 Task: Create List Workplace Policies in Board Product Feature Requests to Workspace Forecasting and Budgeting. Create List Workplace Safety in Board Budget Management to Workspace Forecasting and Budgeting. Create List Occupational Health in Board Social Media Advertising Strategy and Execution to Workspace Forecasting and Budgeting
Action: Mouse moved to (71, 426)
Screenshot: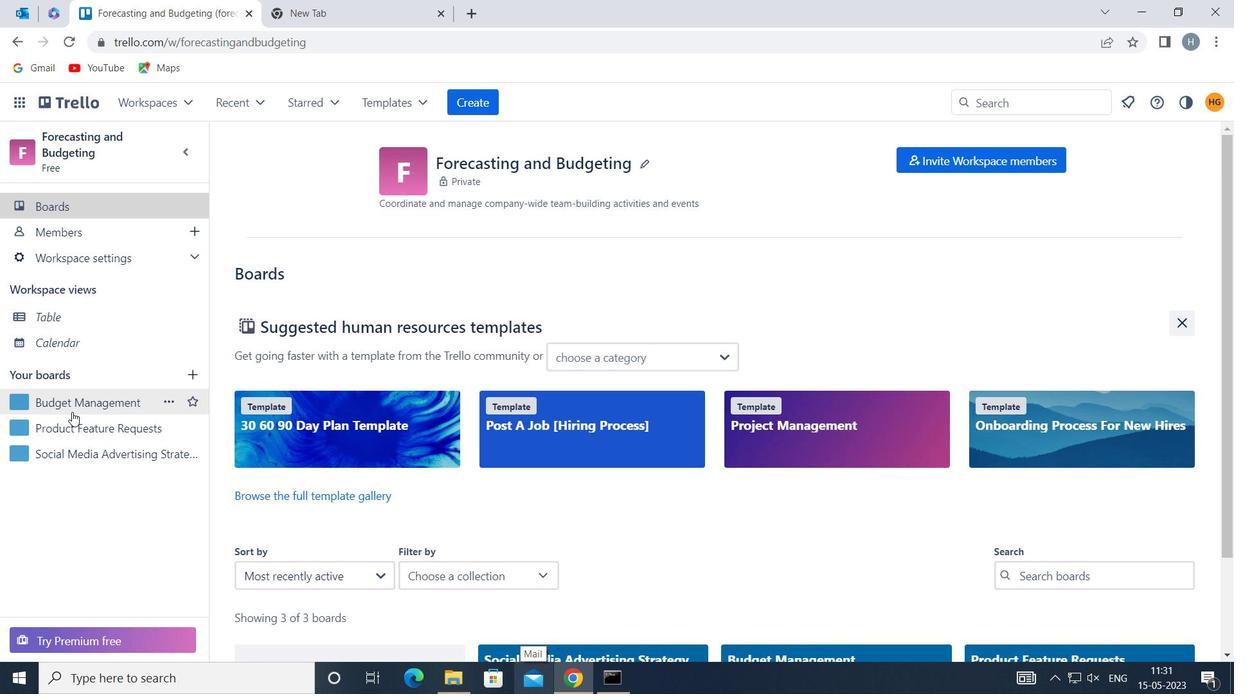 
Action: Mouse pressed left at (71, 426)
Screenshot: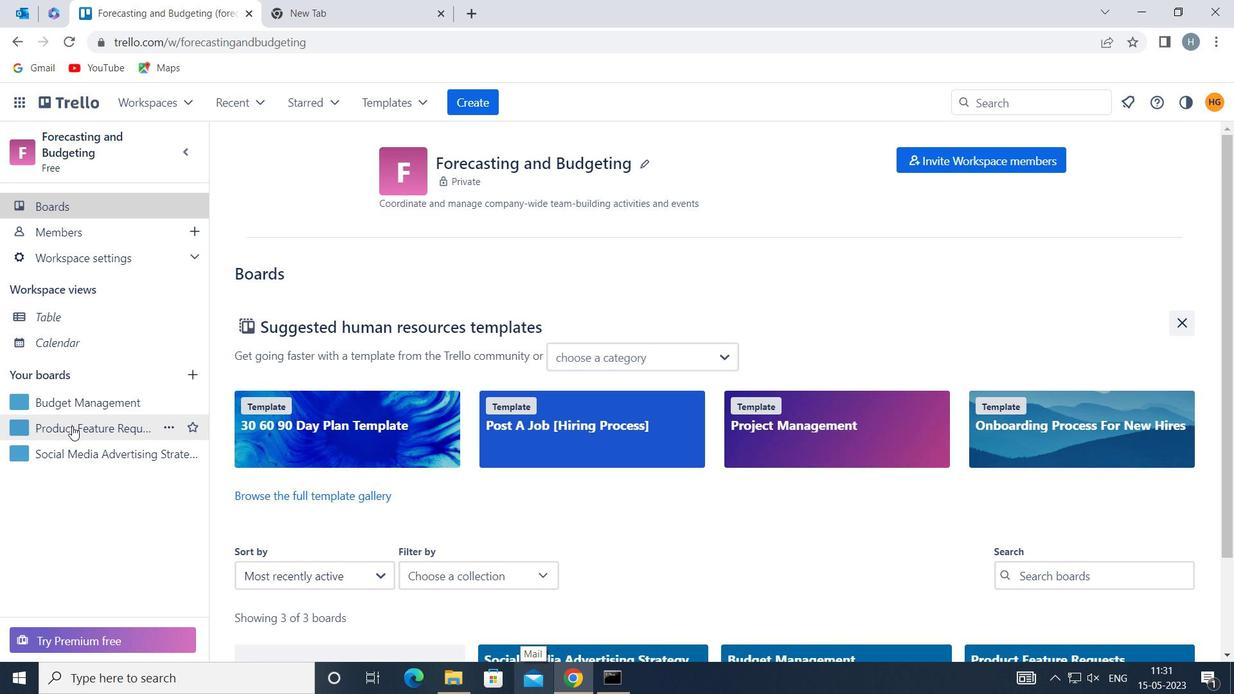 
Action: Mouse moved to (521, 196)
Screenshot: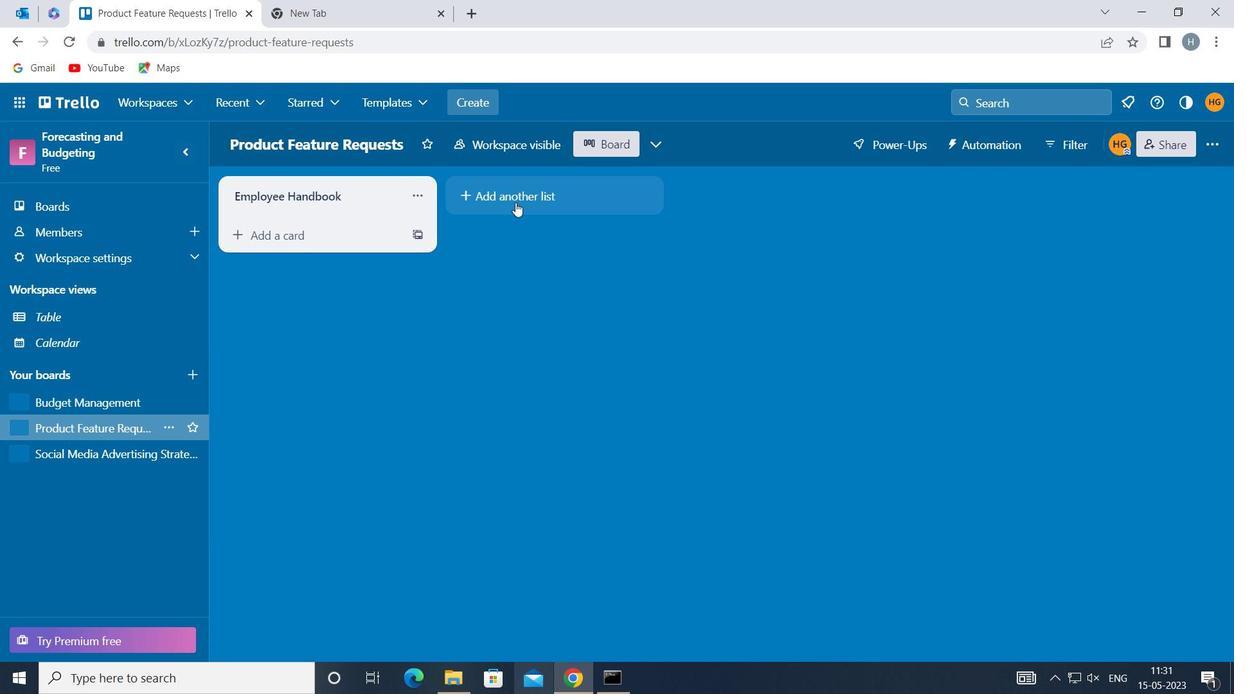
Action: Mouse pressed left at (521, 196)
Screenshot: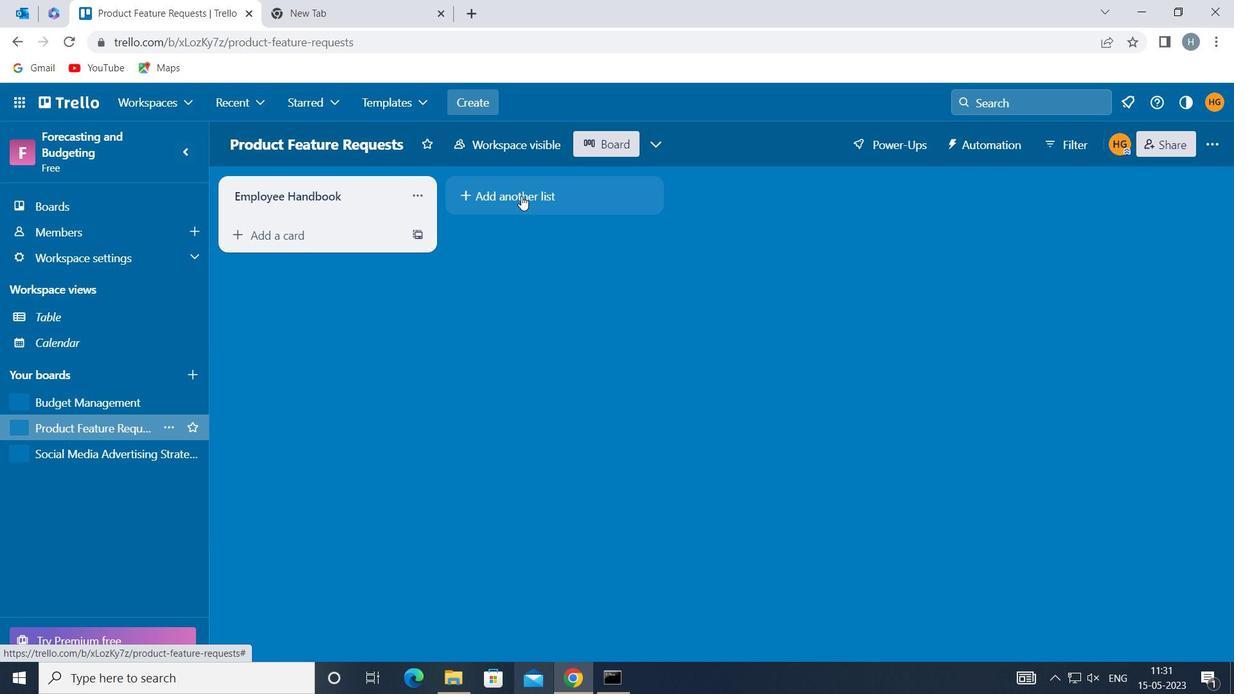 
Action: Key pressed <Key.shift>WORKPLACE<Key.space><Key.shift>POLICIES
Screenshot: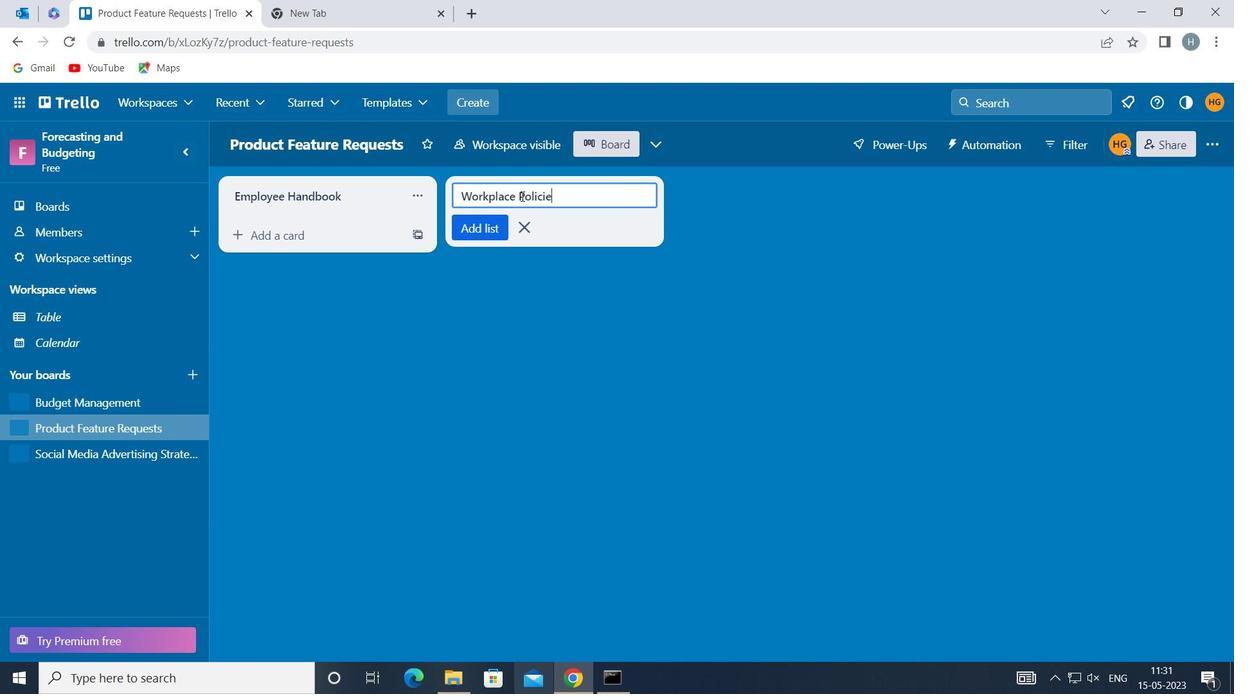 
Action: Mouse moved to (480, 222)
Screenshot: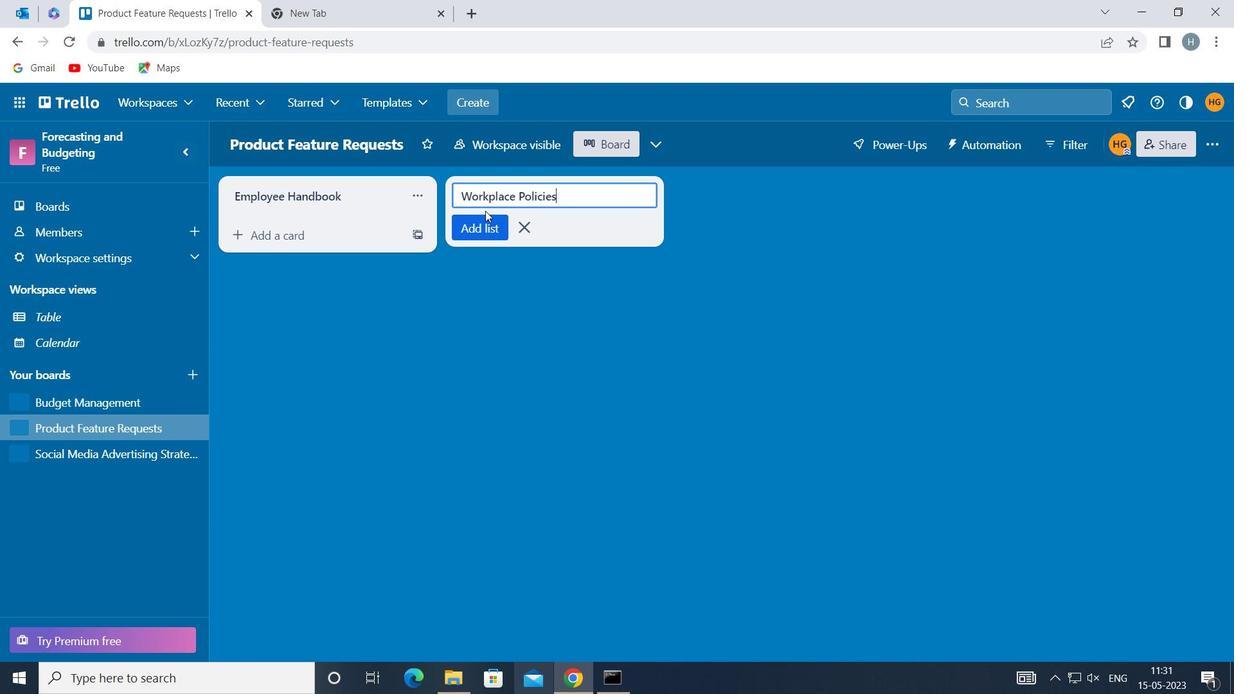 
Action: Mouse pressed left at (480, 222)
Screenshot: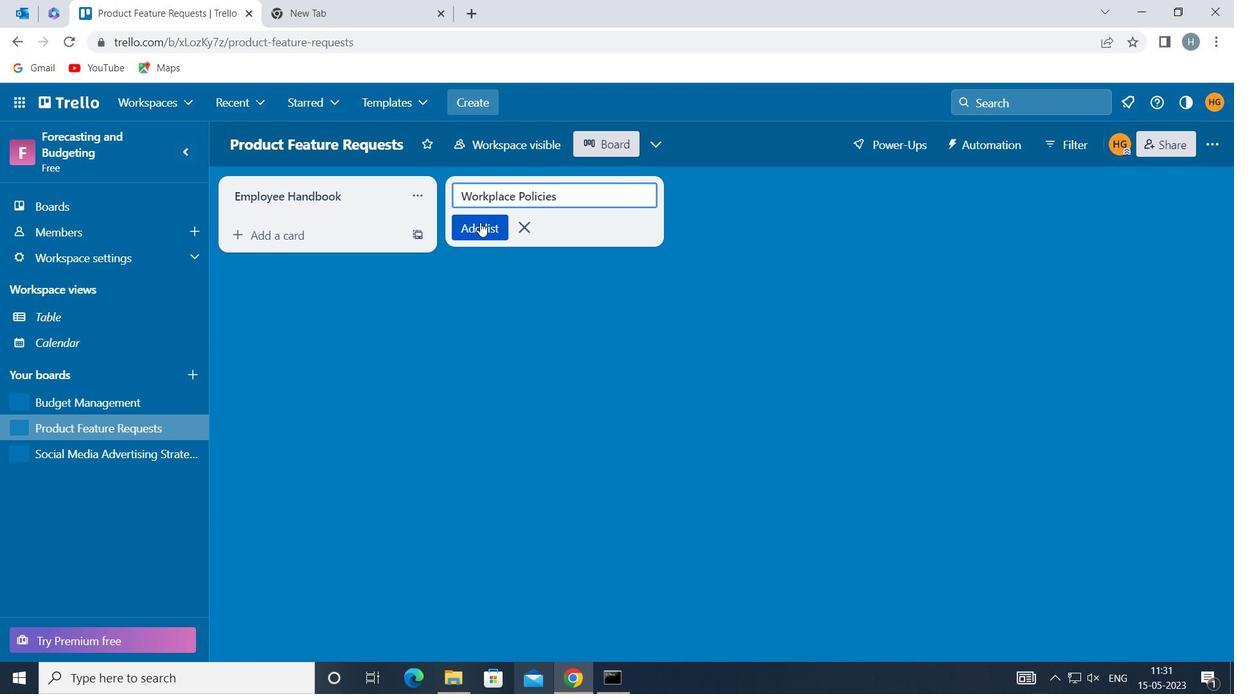 
Action: Mouse moved to (440, 308)
Screenshot: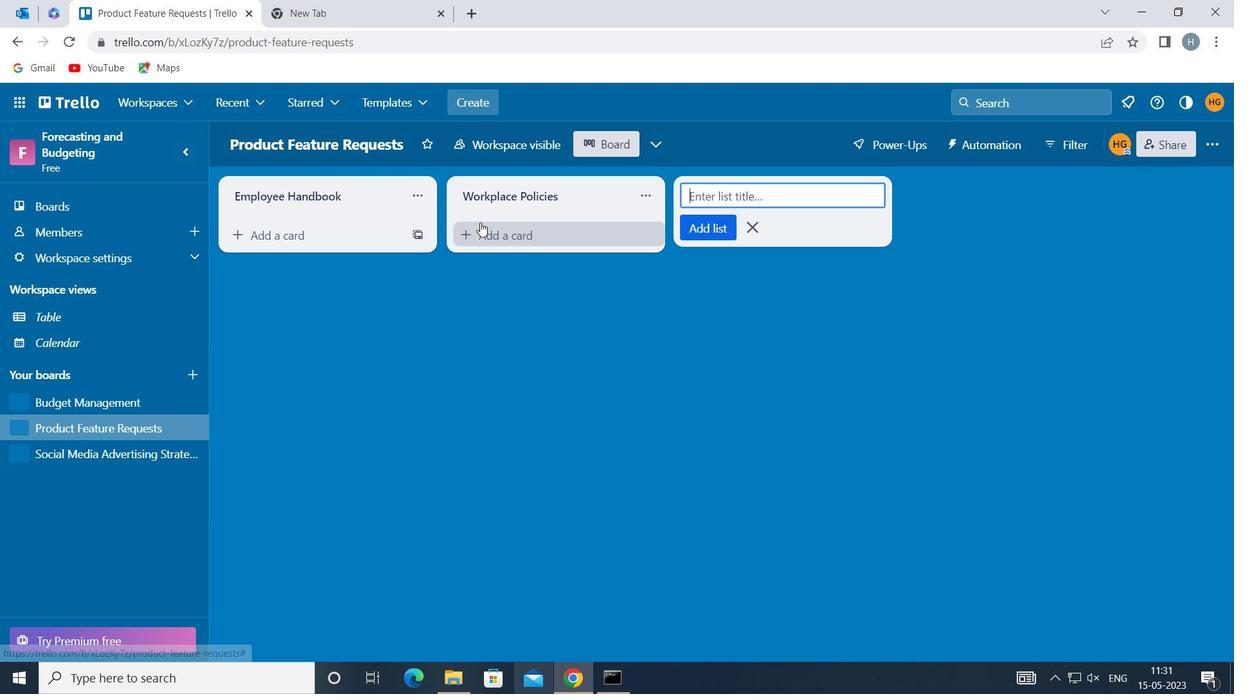 
Action: Mouse pressed left at (440, 308)
Screenshot: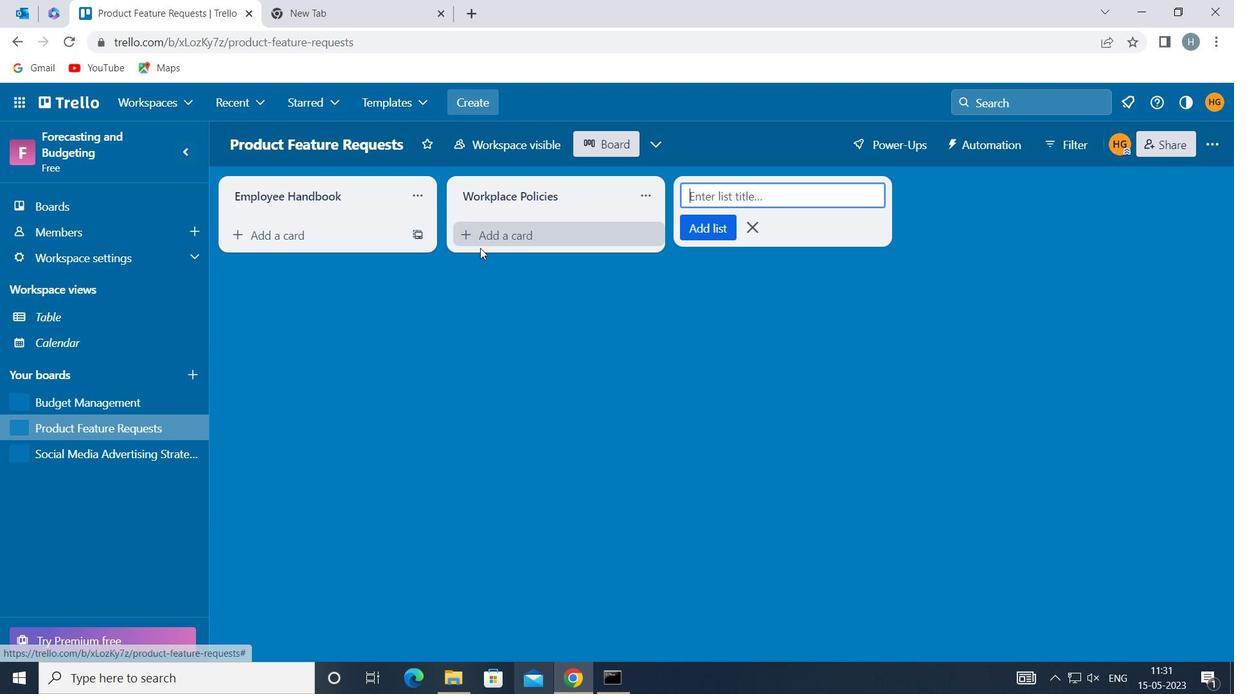
Action: Mouse moved to (52, 399)
Screenshot: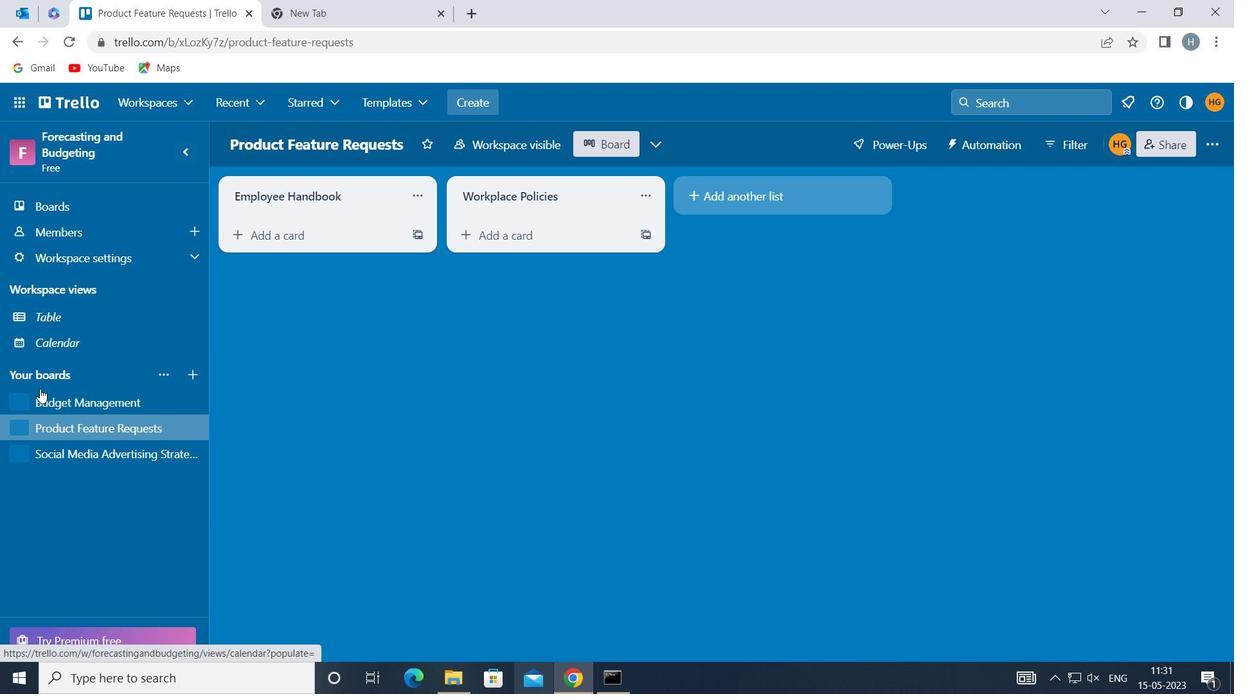 
Action: Mouse pressed left at (52, 399)
Screenshot: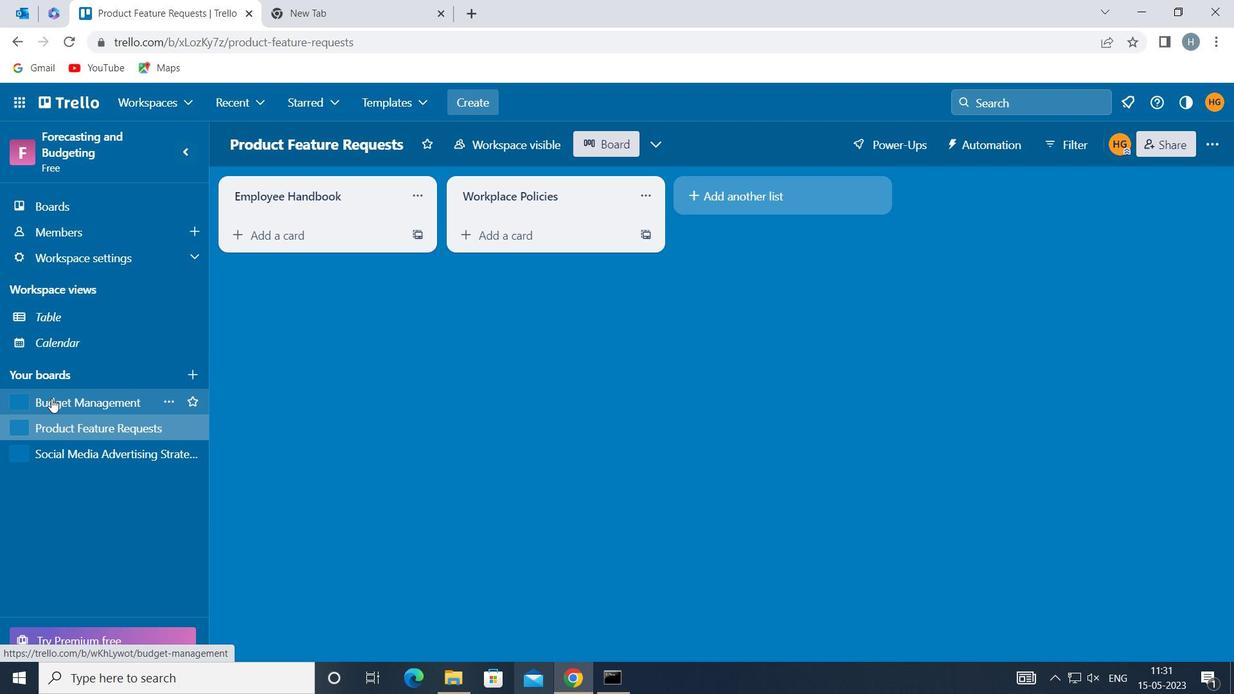 
Action: Mouse moved to (553, 196)
Screenshot: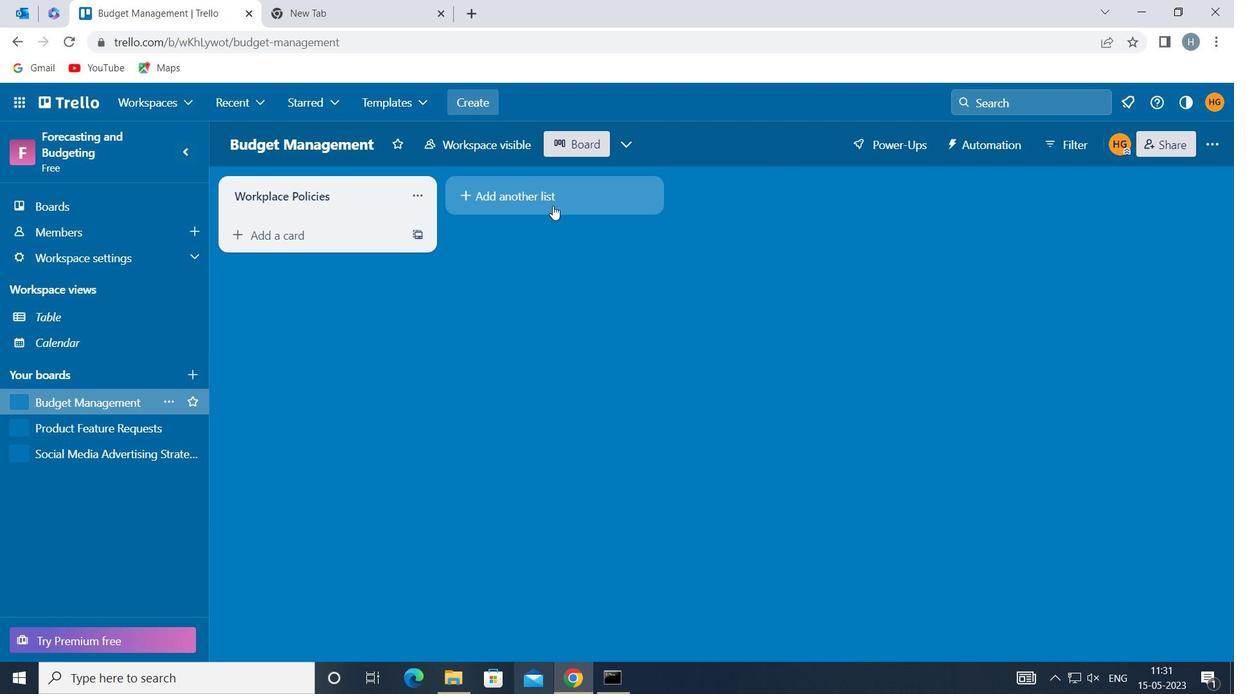 
Action: Mouse pressed left at (553, 196)
Screenshot: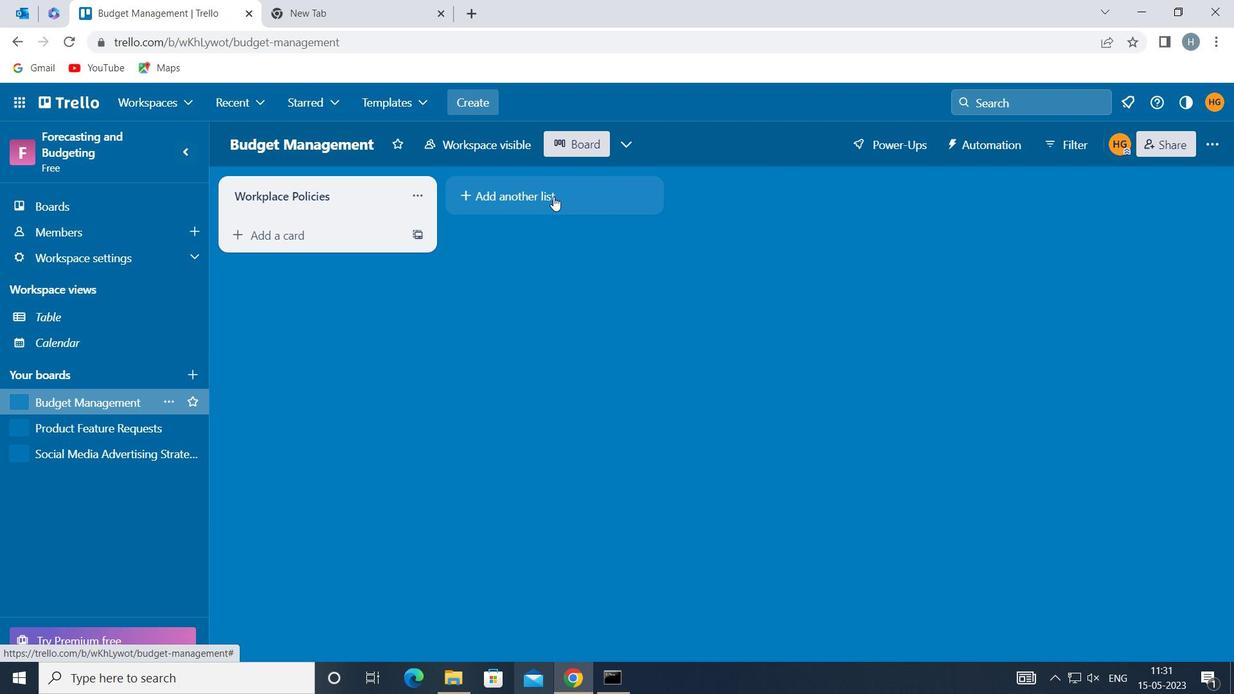 
Action: Key pressed <Key.shift>WORKPLACE<Key.space><Key.shift>SAFETY
Screenshot: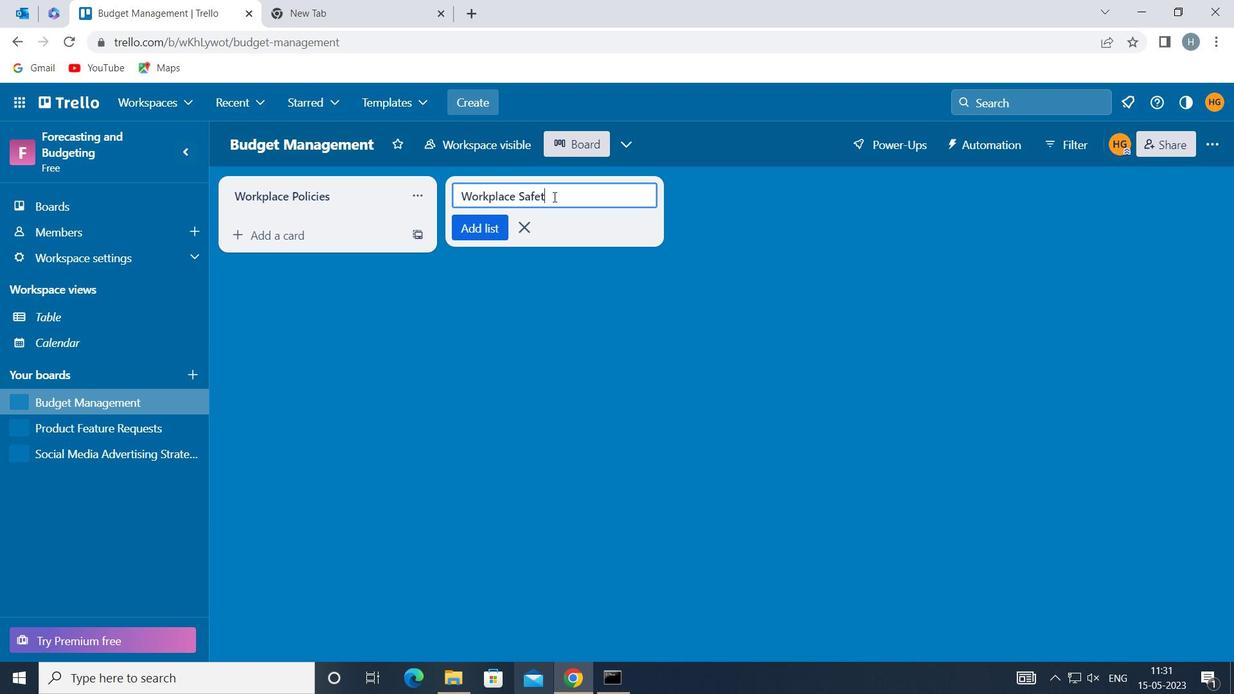 
Action: Mouse moved to (484, 225)
Screenshot: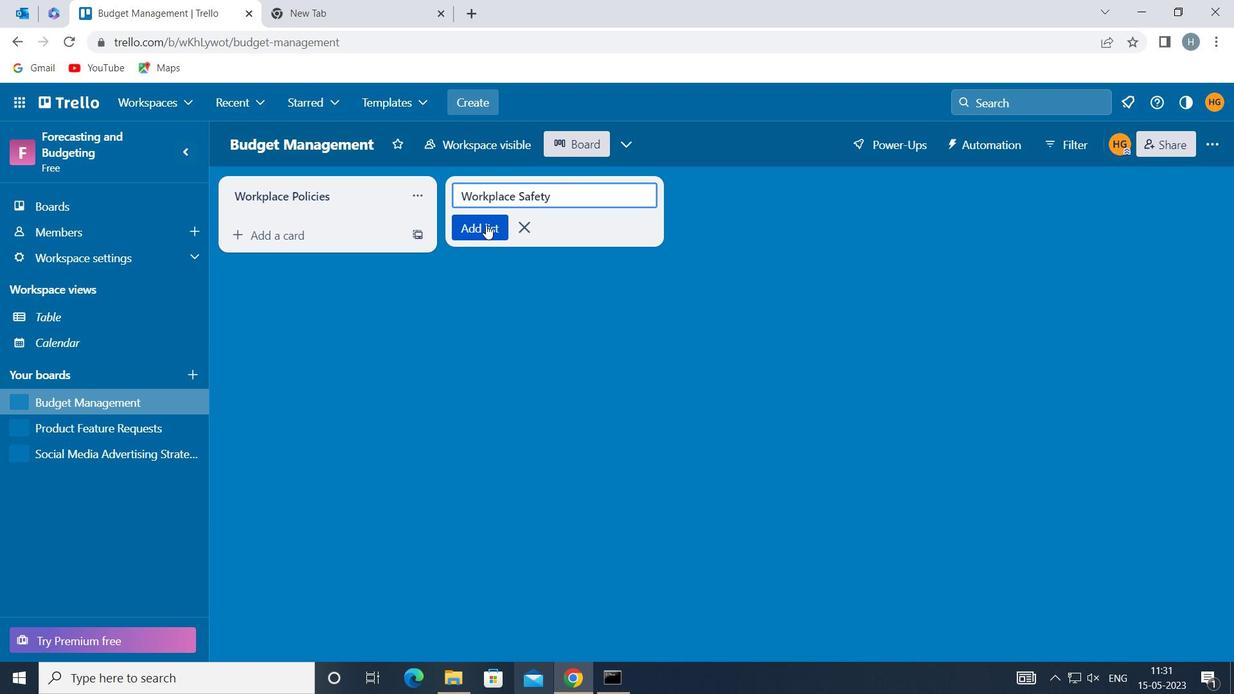 
Action: Mouse pressed left at (484, 225)
Screenshot: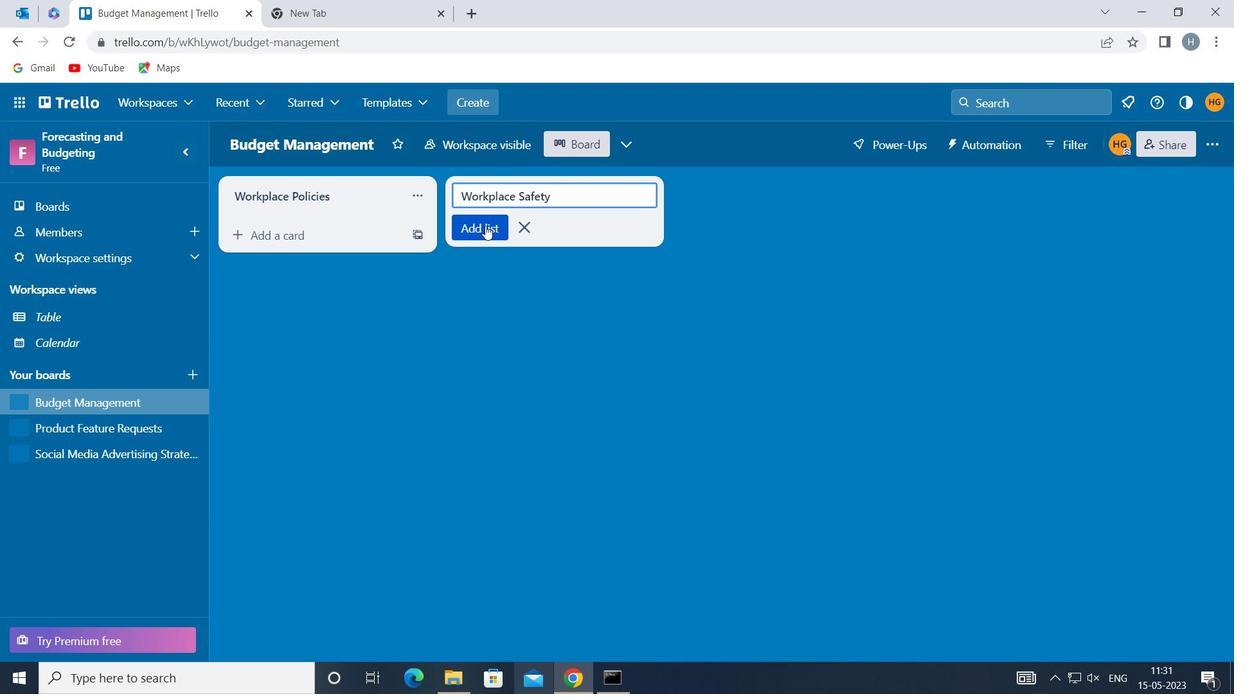 
Action: Mouse moved to (438, 400)
Screenshot: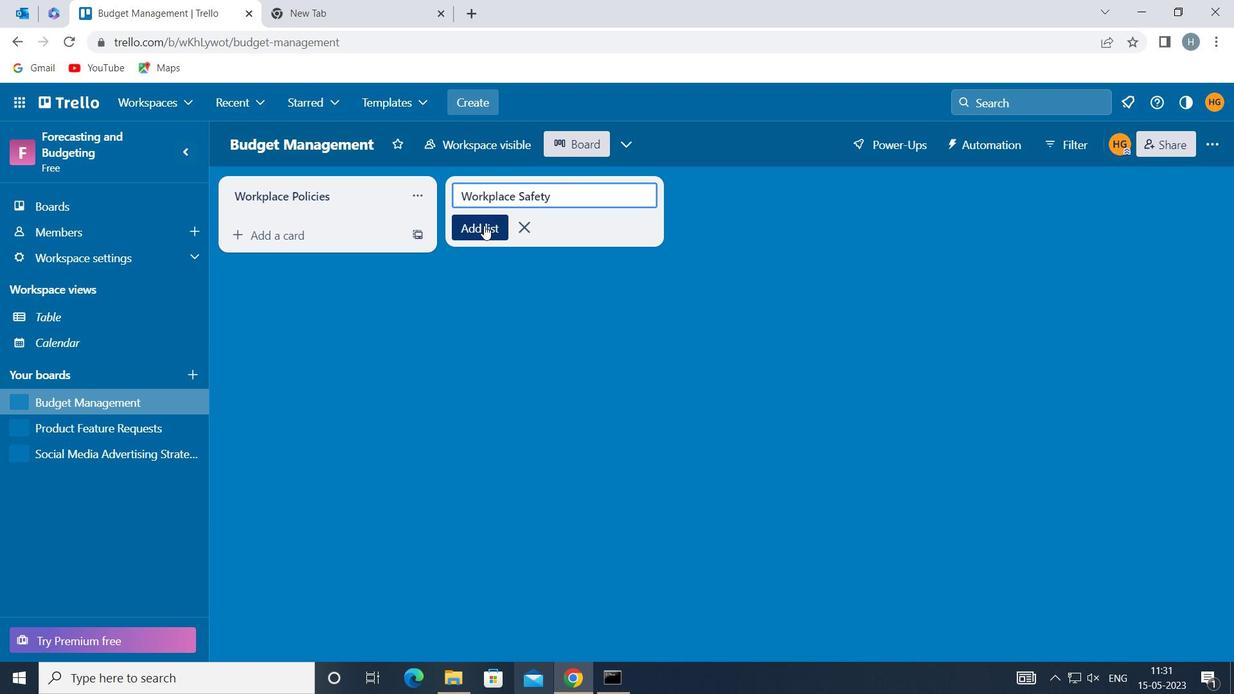 
Action: Mouse pressed left at (438, 400)
Screenshot: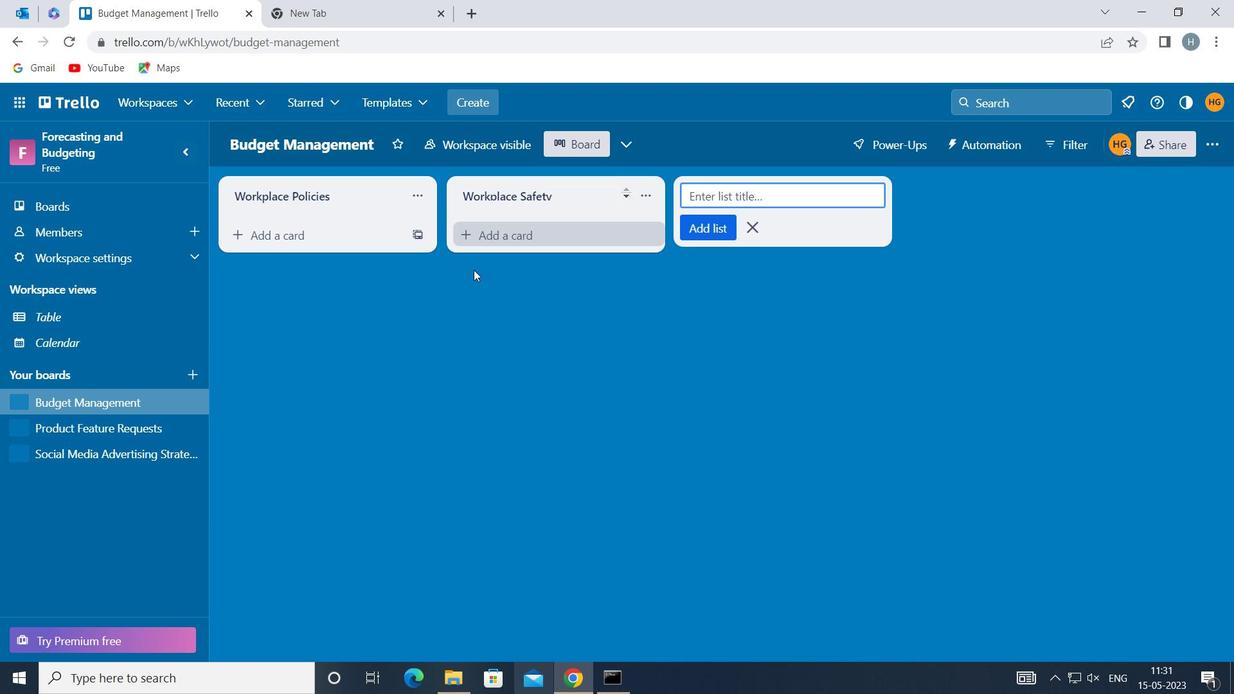 
Action: Mouse moved to (118, 452)
Screenshot: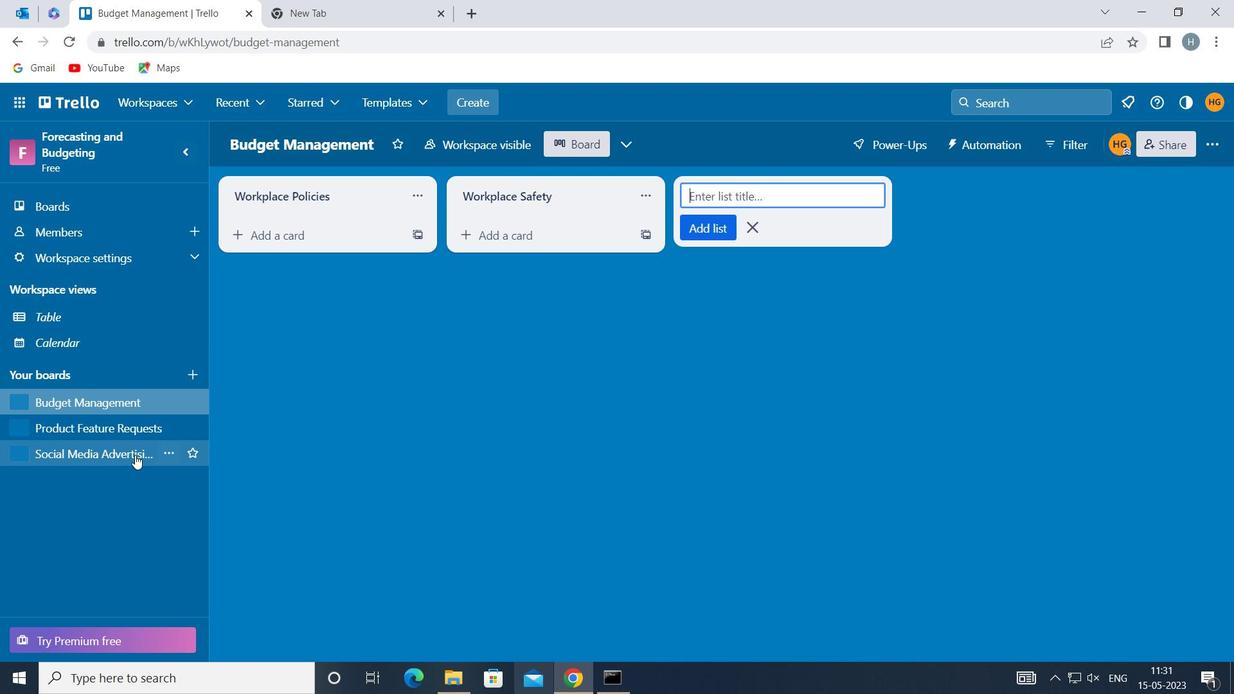 
Action: Mouse pressed left at (118, 452)
Screenshot: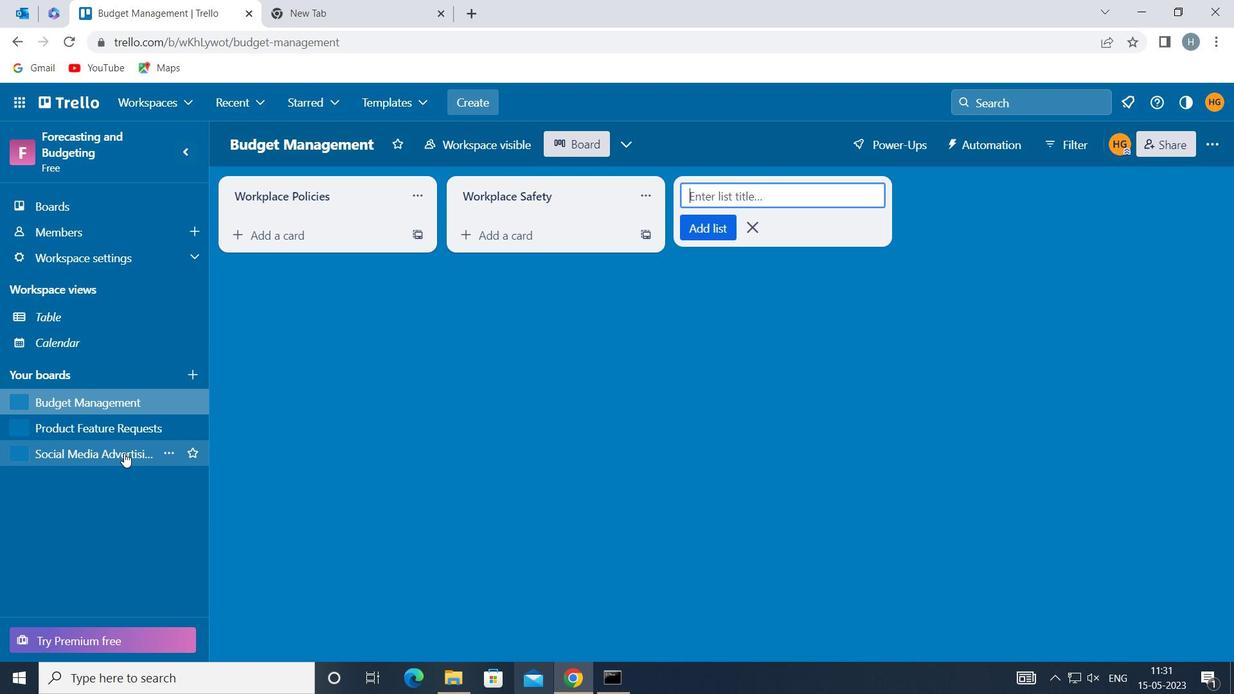 
Action: Mouse moved to (557, 200)
Screenshot: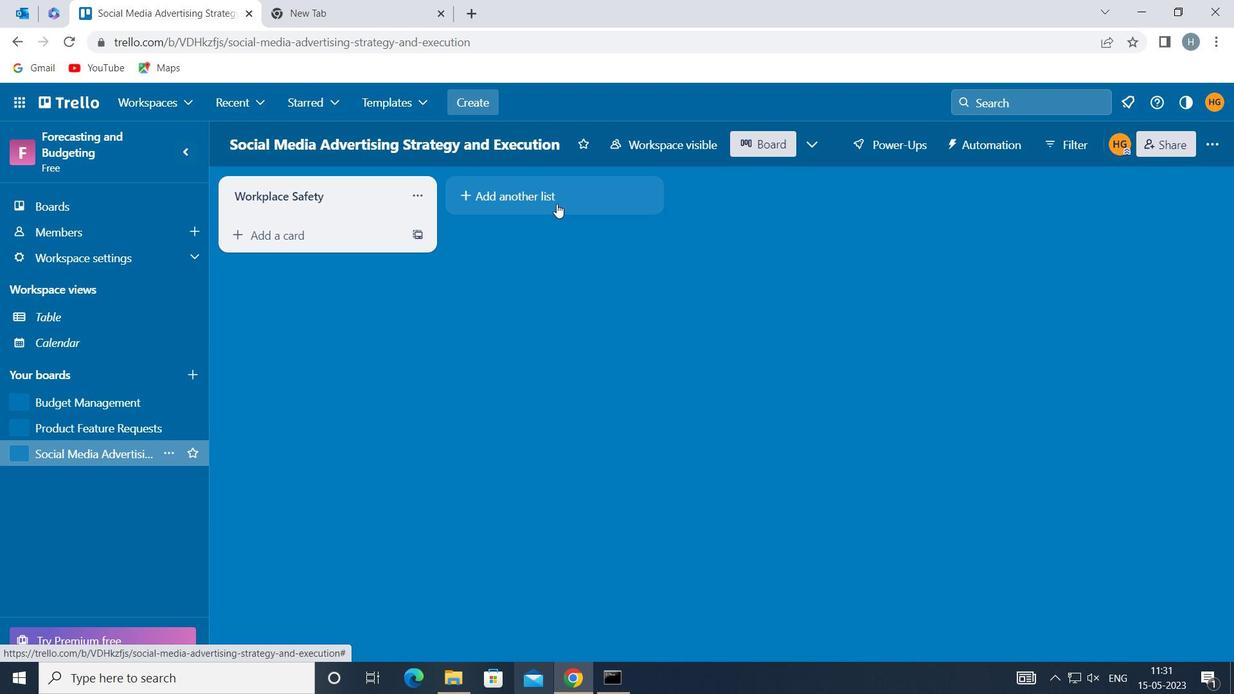 
Action: Mouse pressed left at (557, 200)
Screenshot: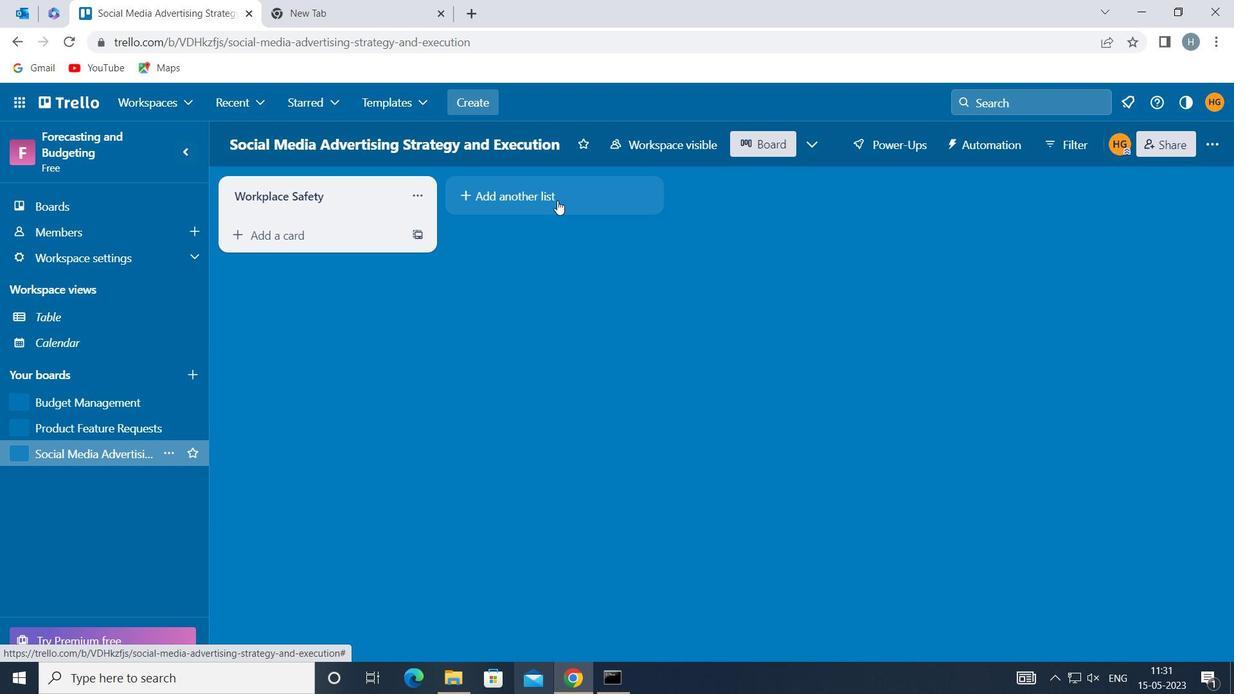 
Action: Key pressed <Key.shift>OCCUPATIONAL<Key.space><Key.shift>HEALTH
Screenshot: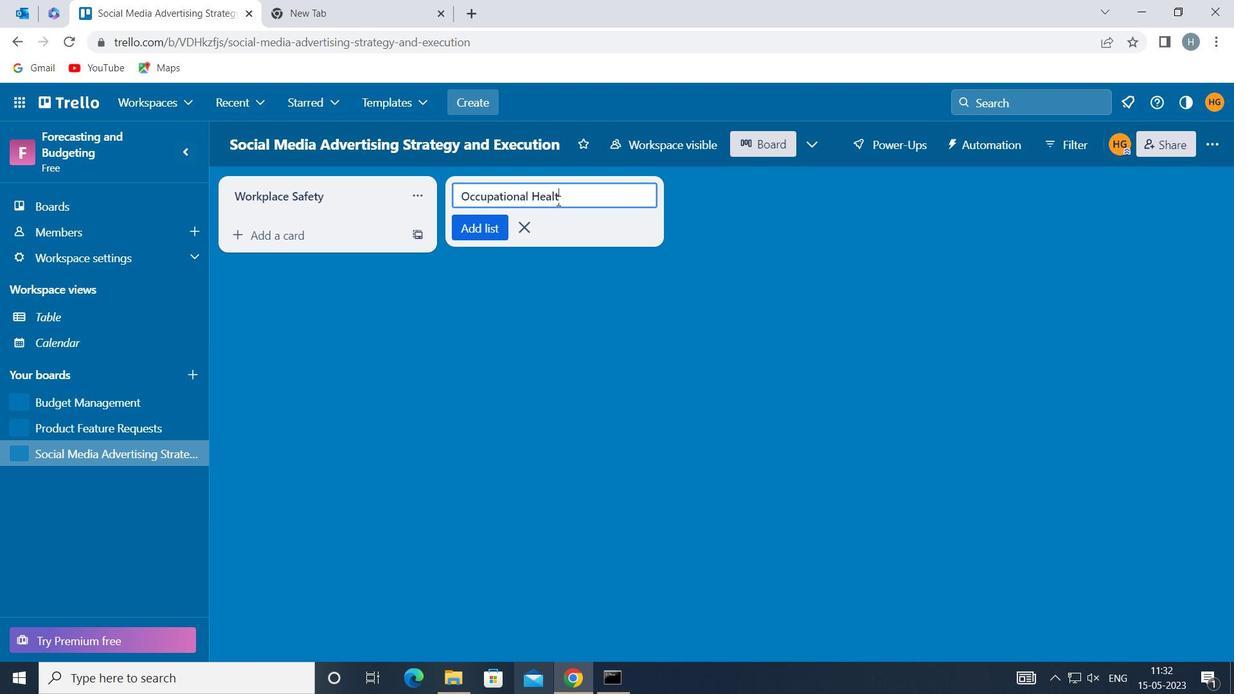 
Action: Mouse moved to (479, 224)
Screenshot: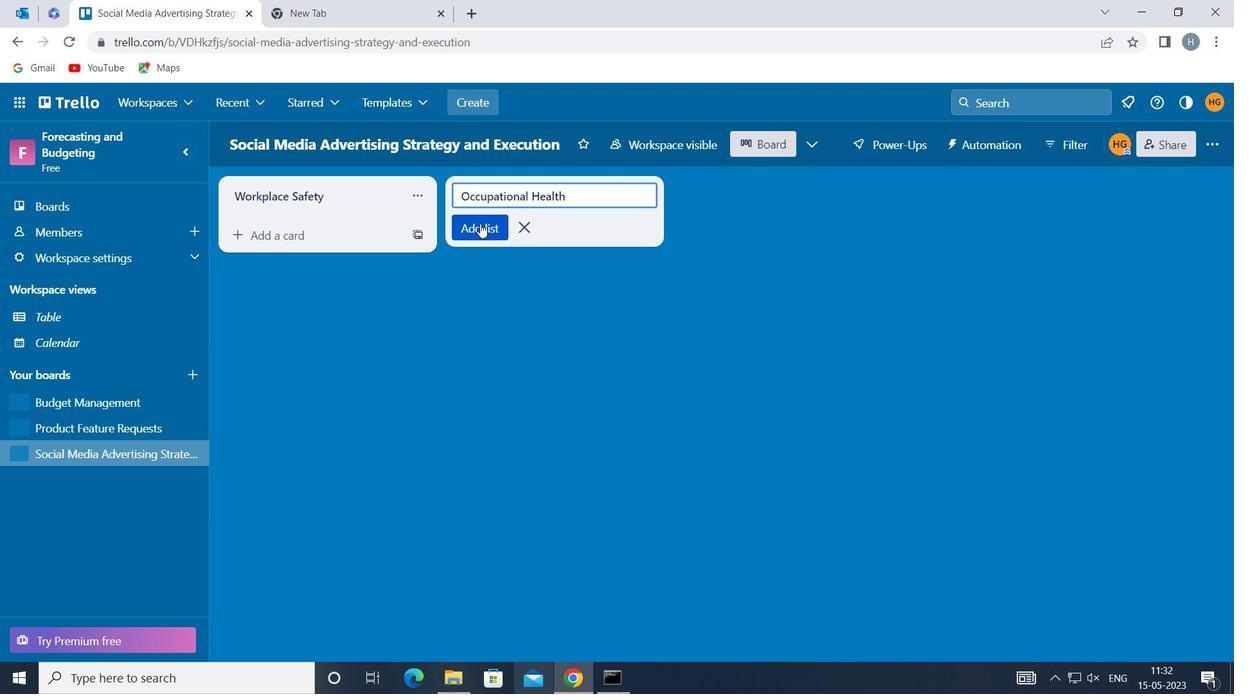 
Action: Mouse pressed left at (479, 224)
Screenshot: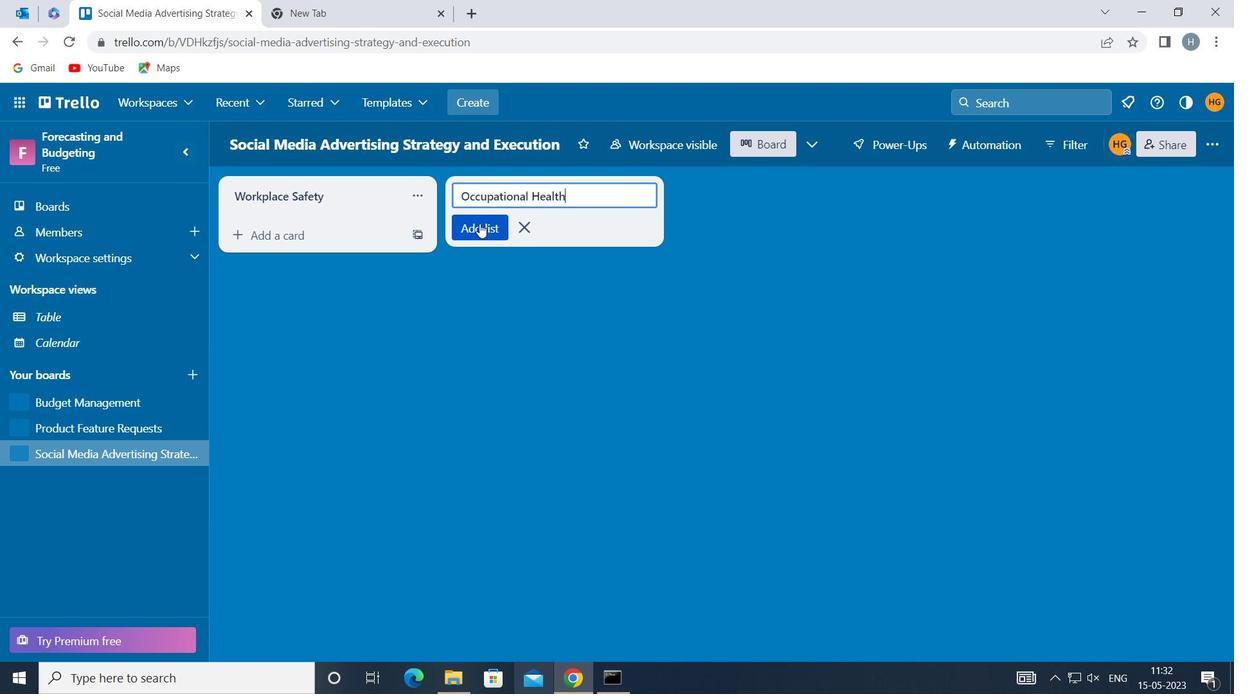 
Action: Mouse moved to (494, 318)
Screenshot: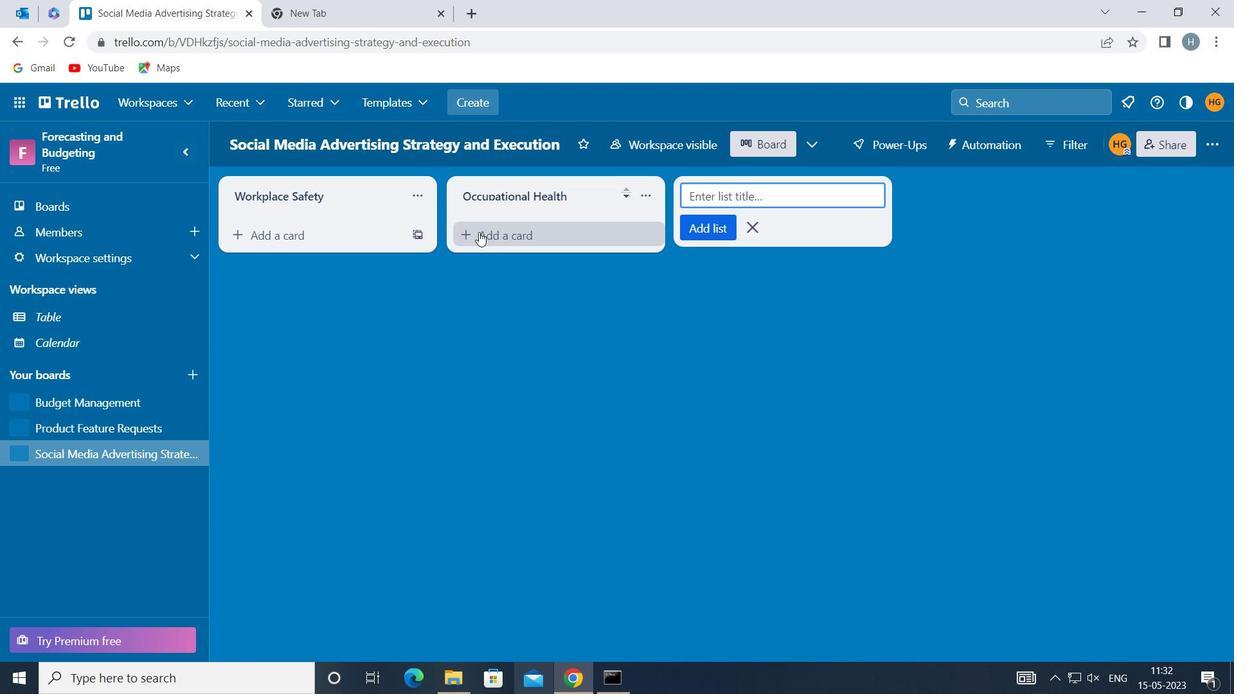 
Action: Mouse pressed left at (494, 318)
Screenshot: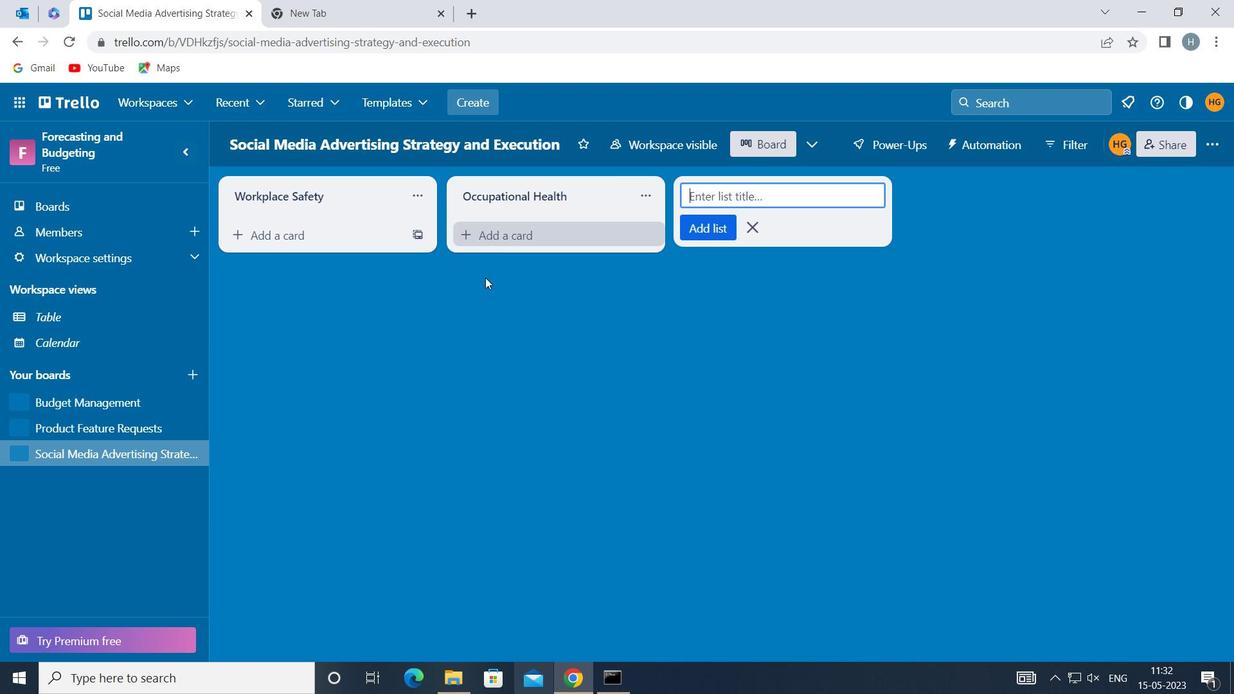 
Action: Mouse moved to (495, 318)
Screenshot: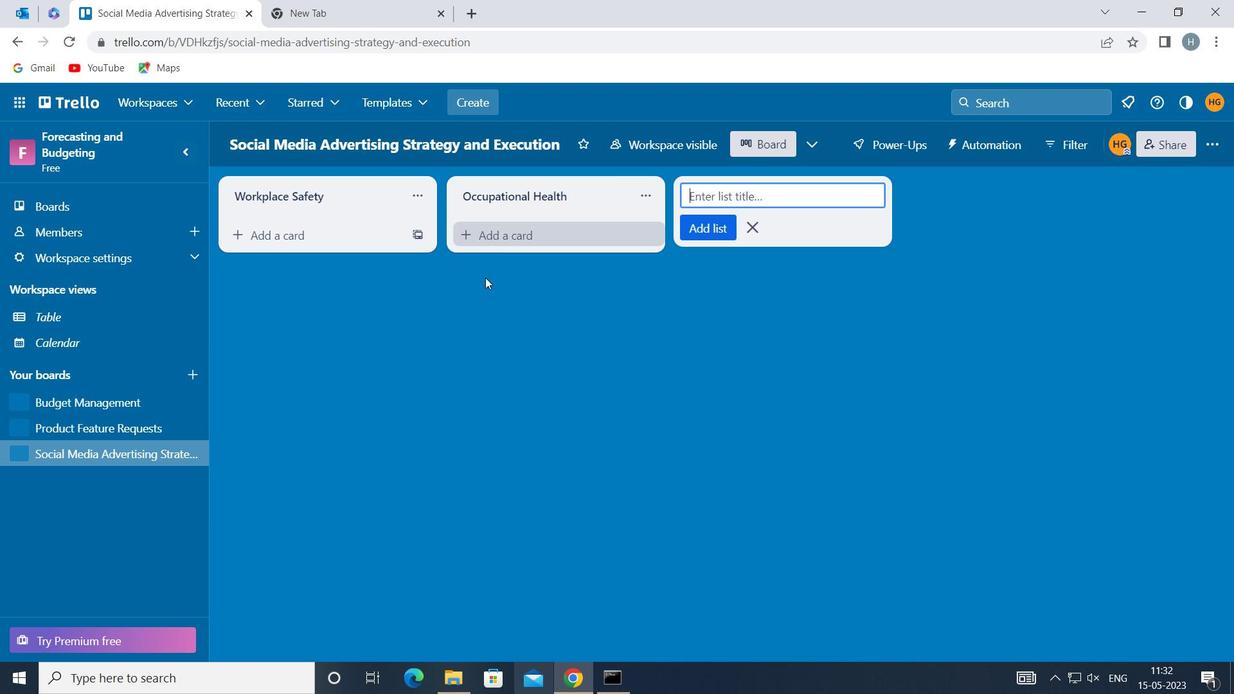 
